 Task: select a rule when a list is unarchived by anyone except me .
Action: Mouse moved to (1273, 106)
Screenshot: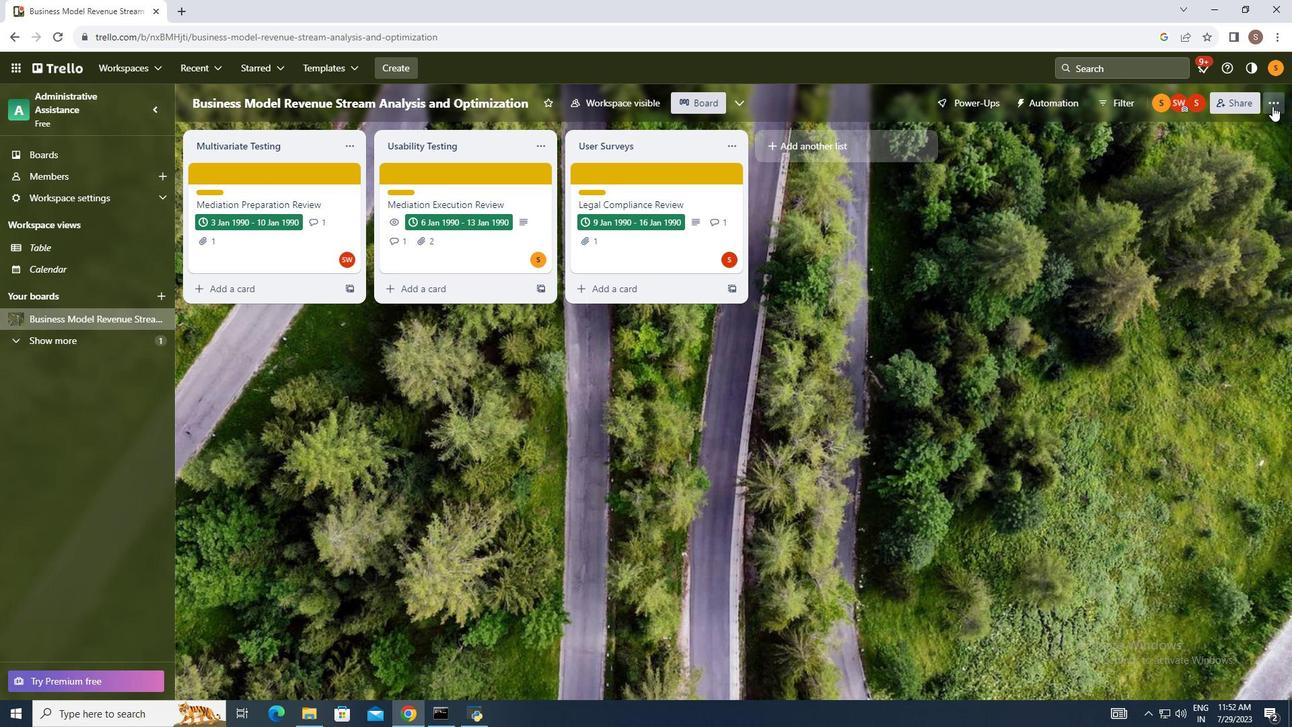 
Action: Mouse pressed left at (1273, 106)
Screenshot: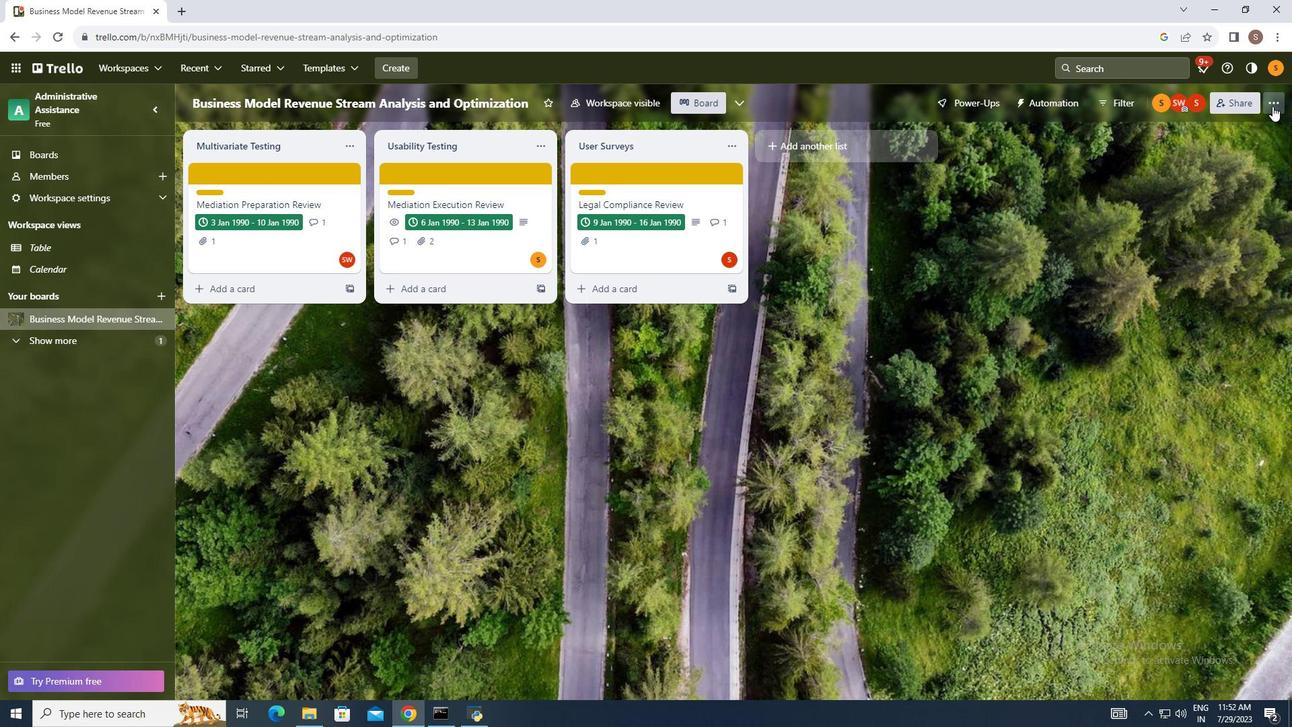 
Action: Mouse moved to (1160, 278)
Screenshot: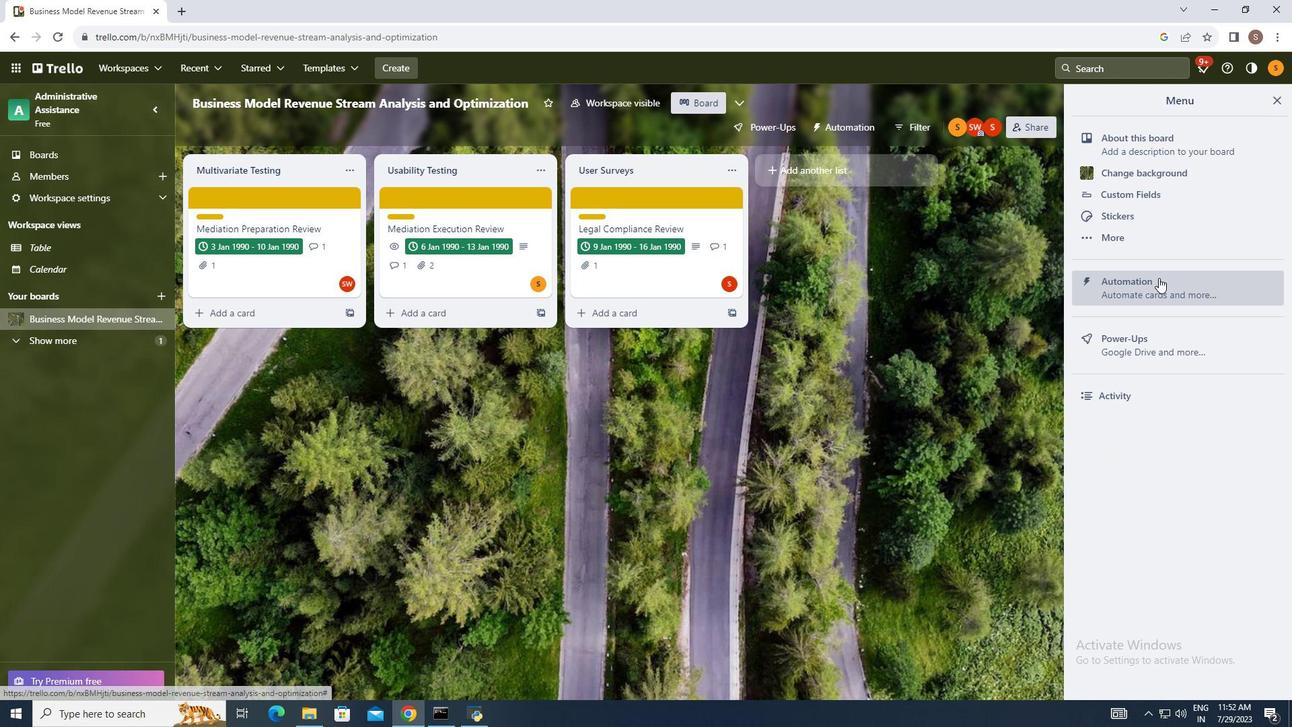 
Action: Mouse pressed left at (1160, 278)
Screenshot: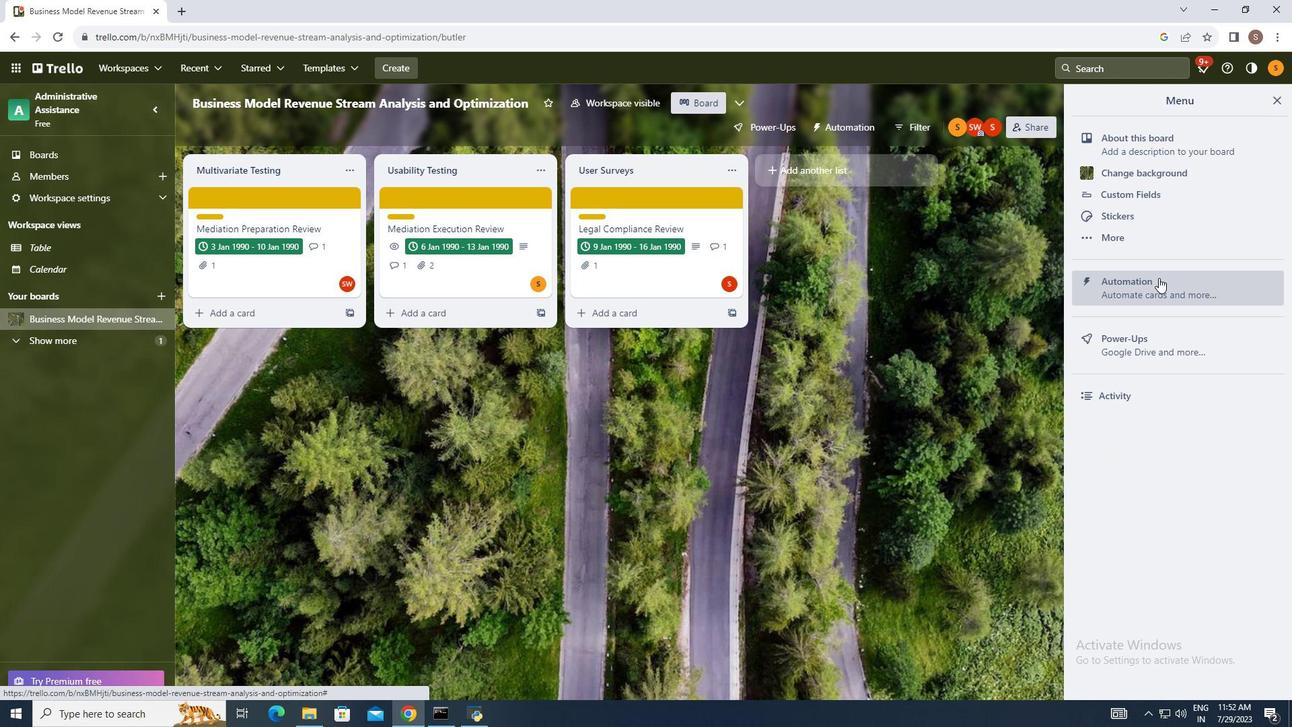 
Action: Mouse moved to (237, 241)
Screenshot: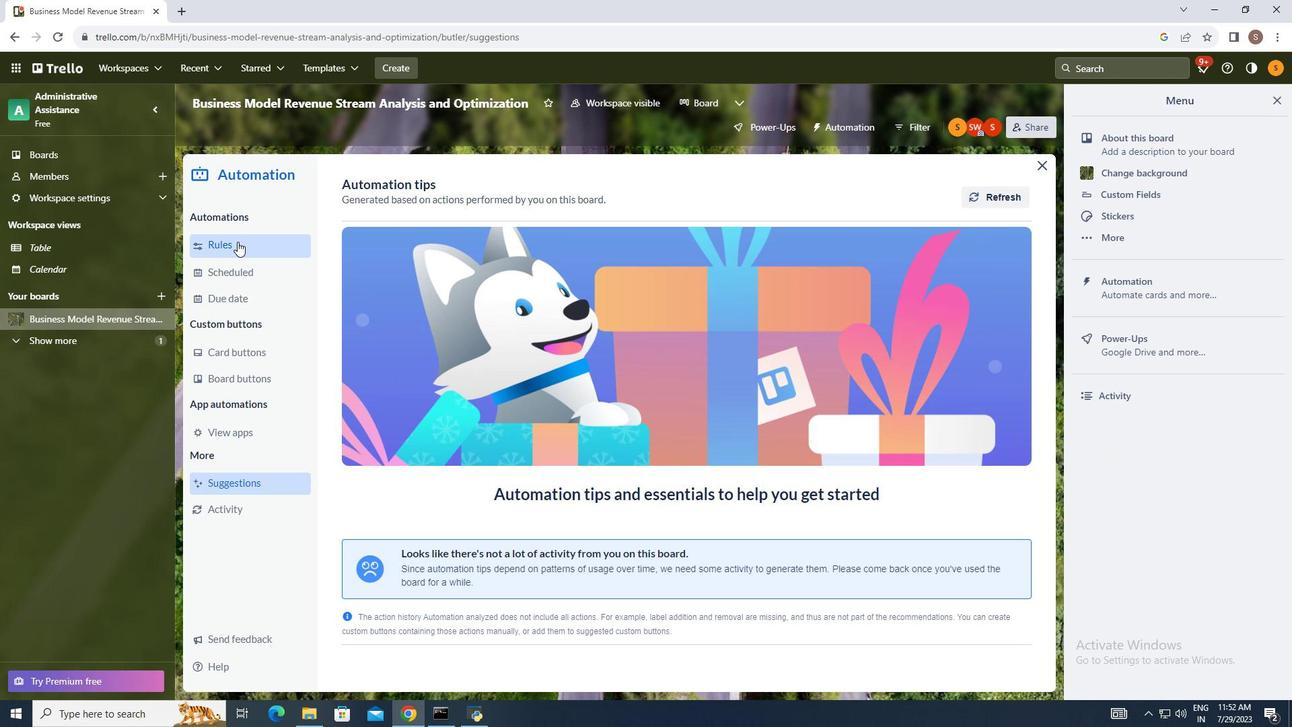 
Action: Mouse pressed left at (237, 241)
Screenshot: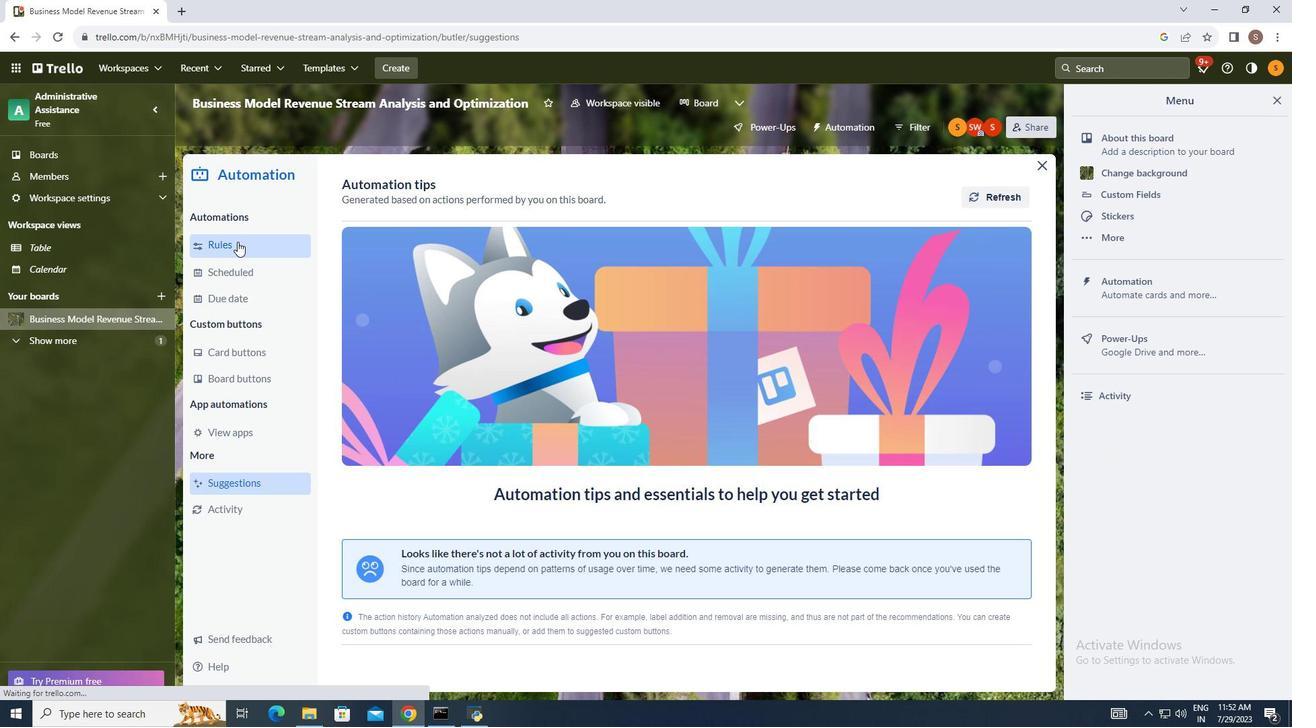 
Action: Mouse moved to (895, 185)
Screenshot: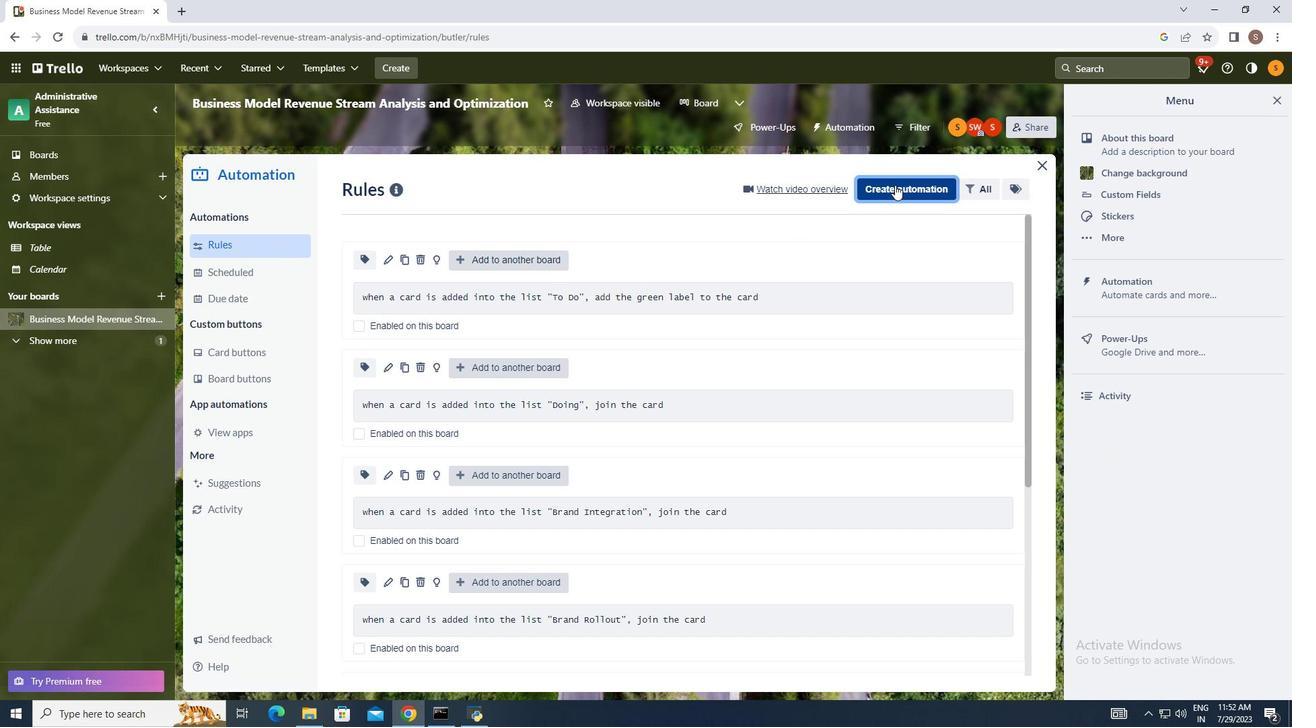 
Action: Mouse pressed left at (895, 185)
Screenshot: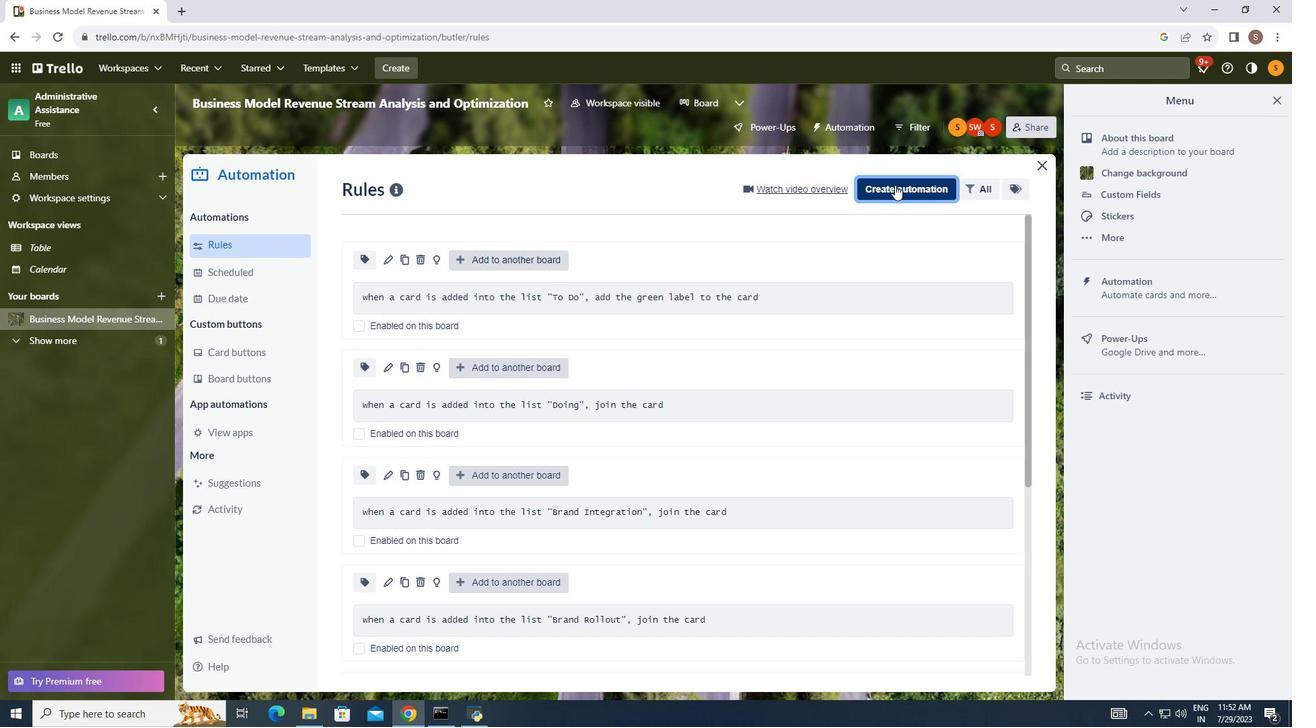 
Action: Mouse moved to (676, 319)
Screenshot: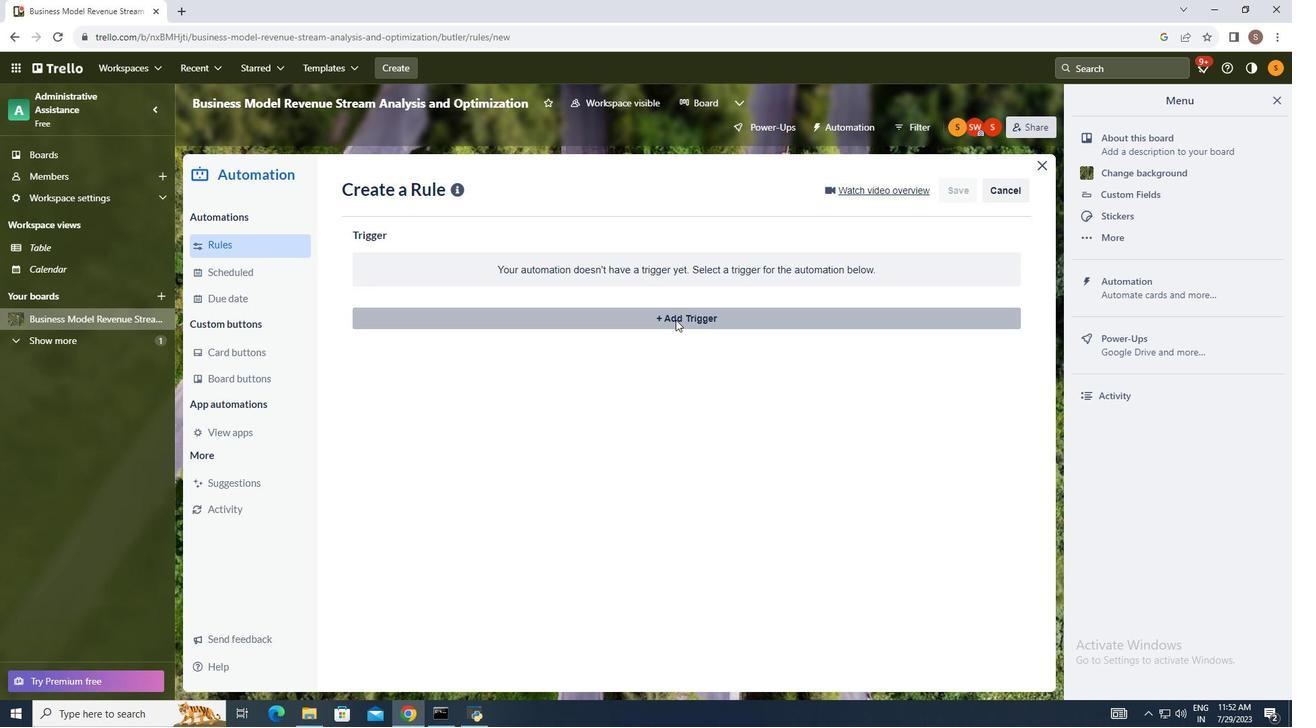 
Action: Mouse pressed left at (676, 319)
Screenshot: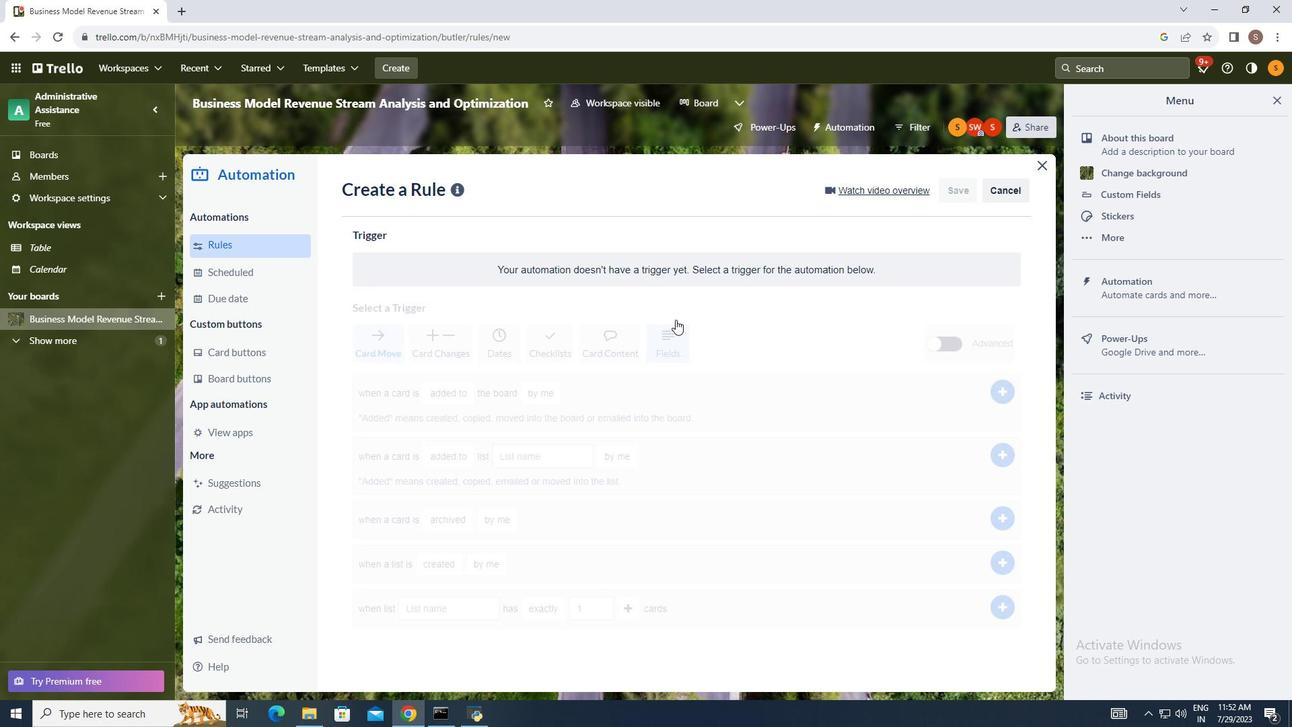 
Action: Mouse moved to (446, 588)
Screenshot: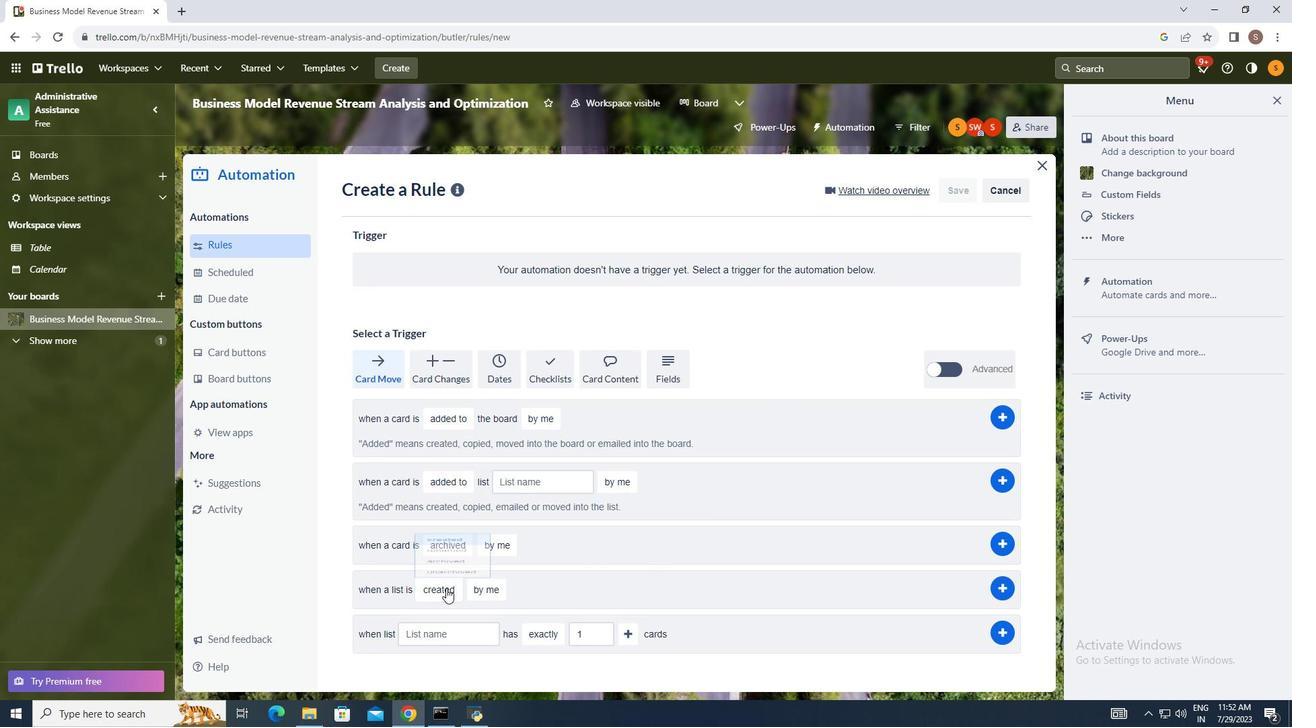 
Action: Mouse pressed left at (446, 588)
Screenshot: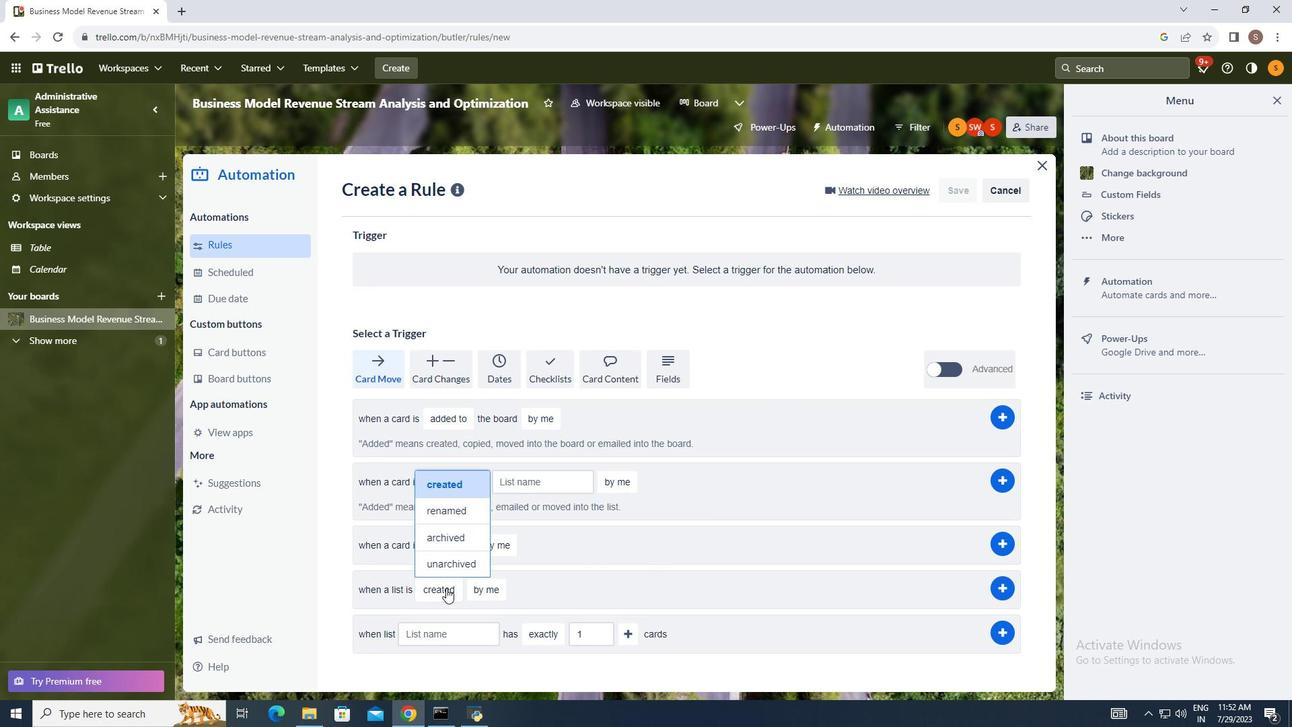 
Action: Mouse moved to (443, 560)
Screenshot: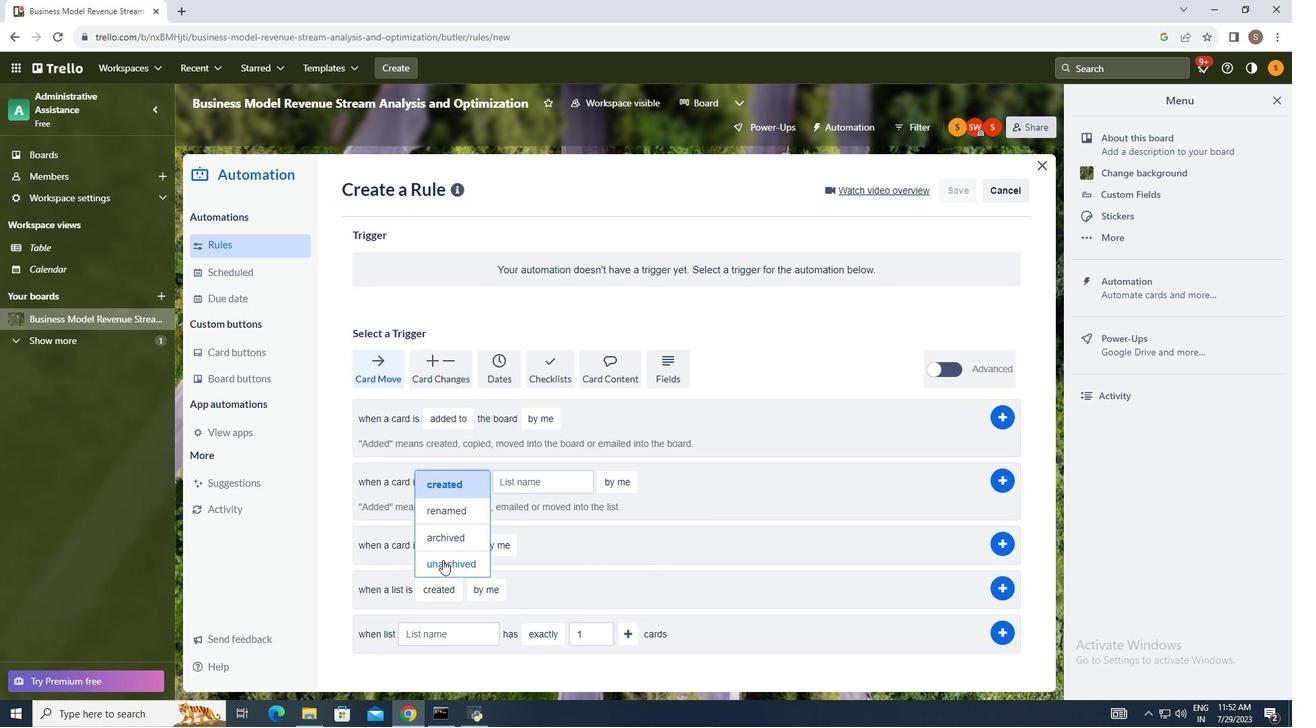 
Action: Mouse pressed left at (443, 560)
Screenshot: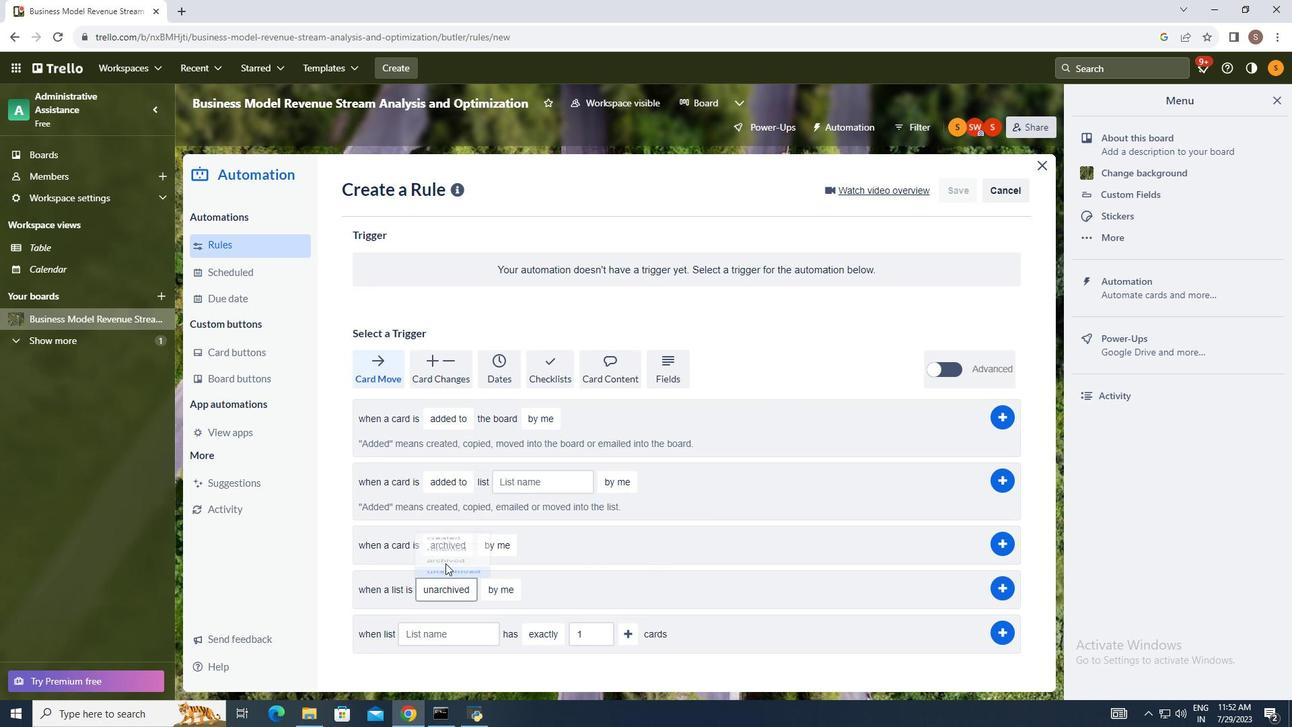 
Action: Mouse moved to (505, 588)
Screenshot: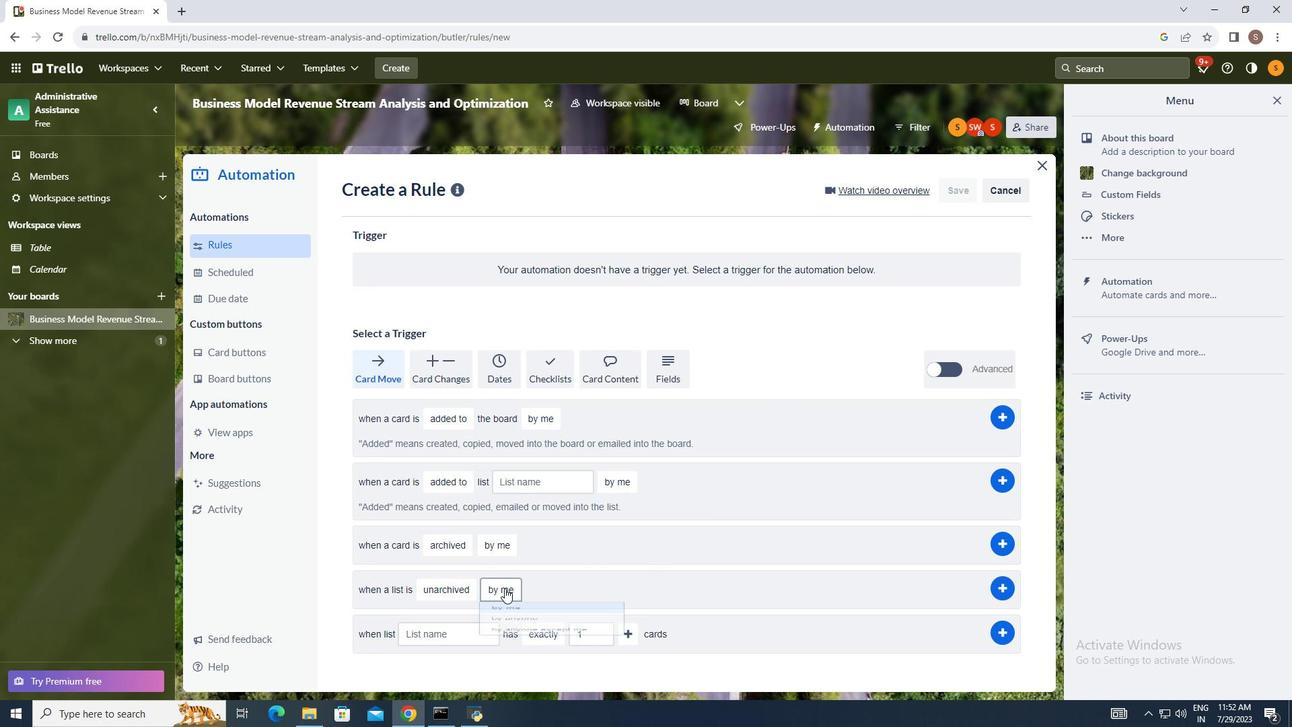 
Action: Mouse pressed left at (505, 588)
Screenshot: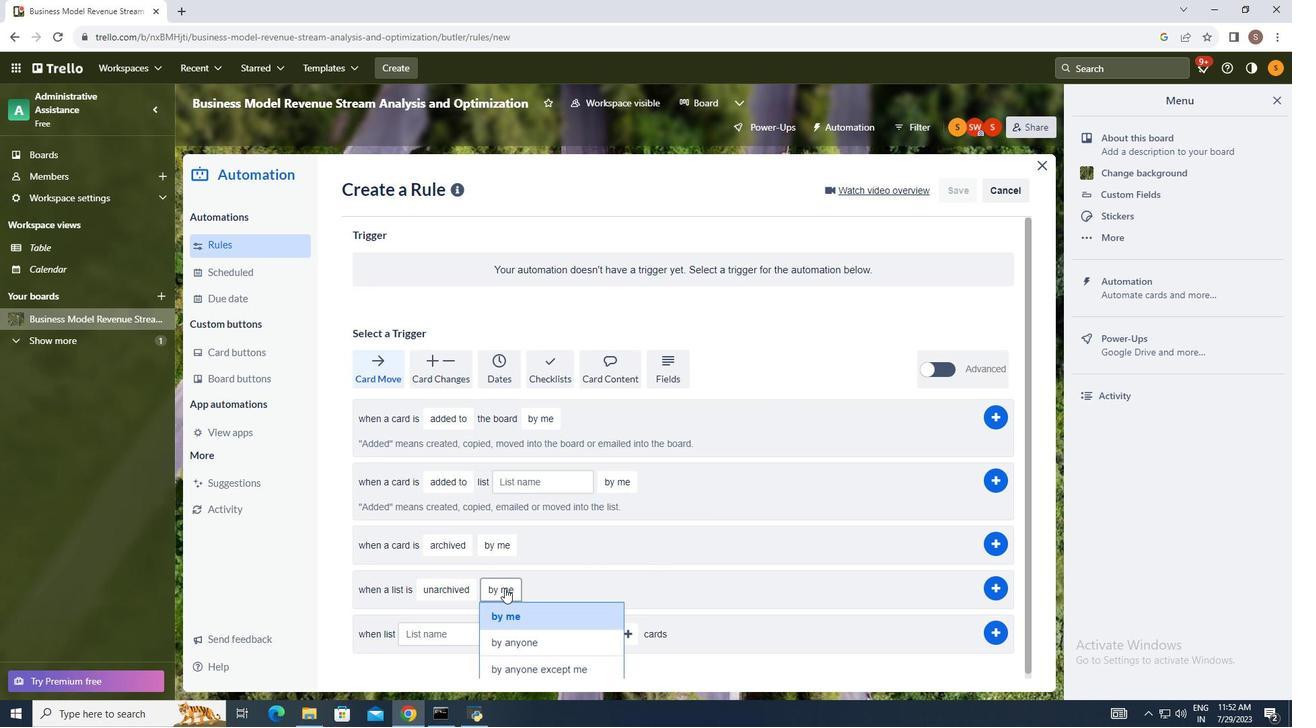 
Action: Mouse moved to (562, 666)
Screenshot: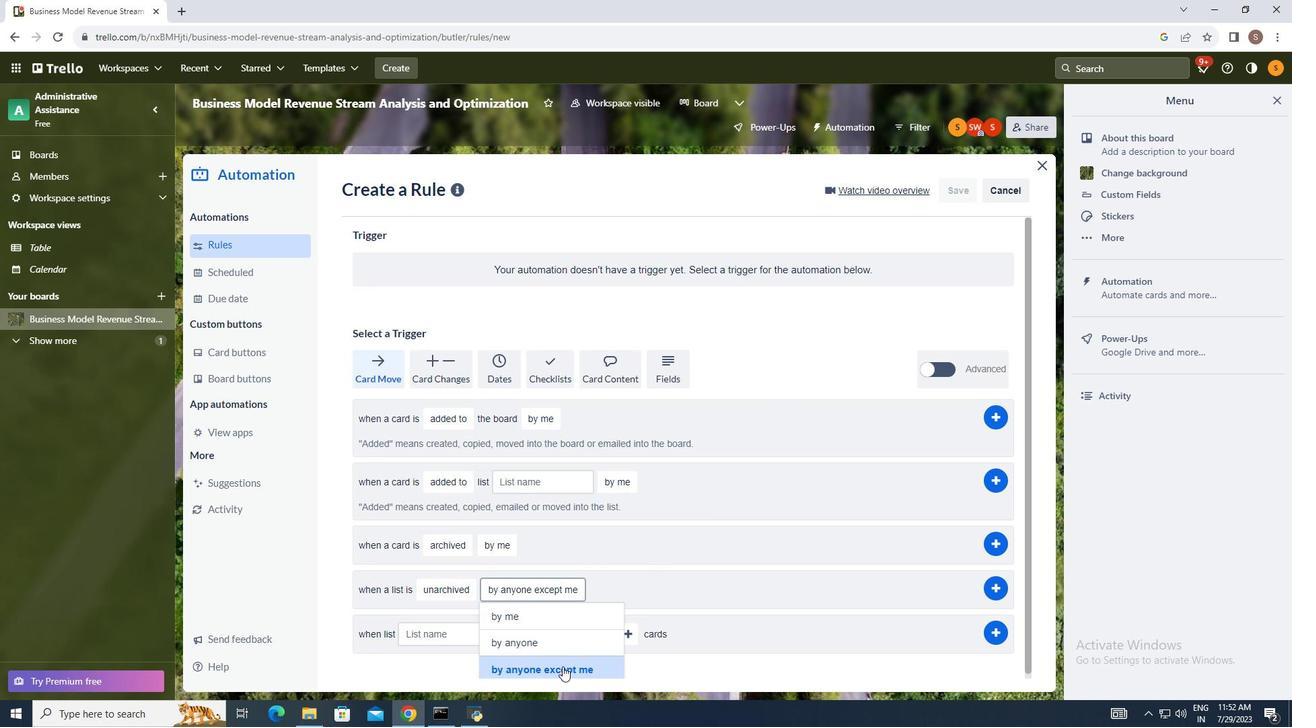 
Action: Mouse pressed left at (562, 666)
Screenshot: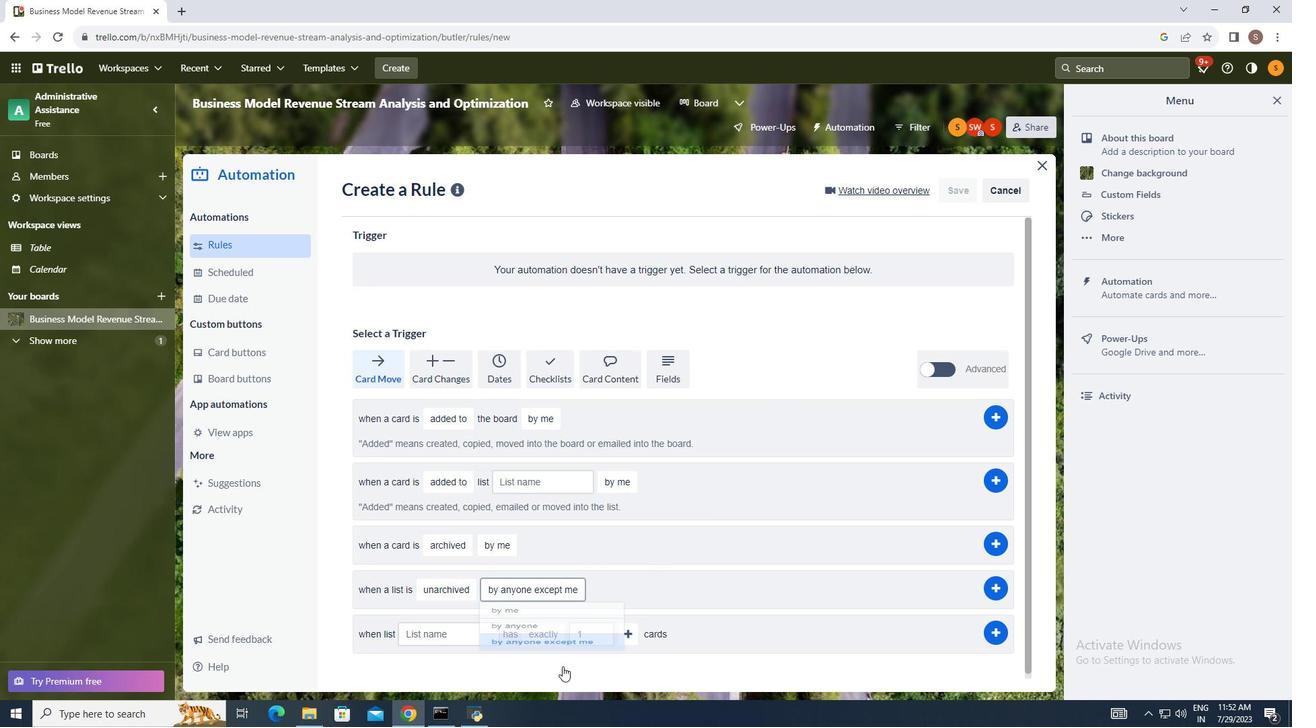 
Action: Mouse moved to (713, 536)
Screenshot: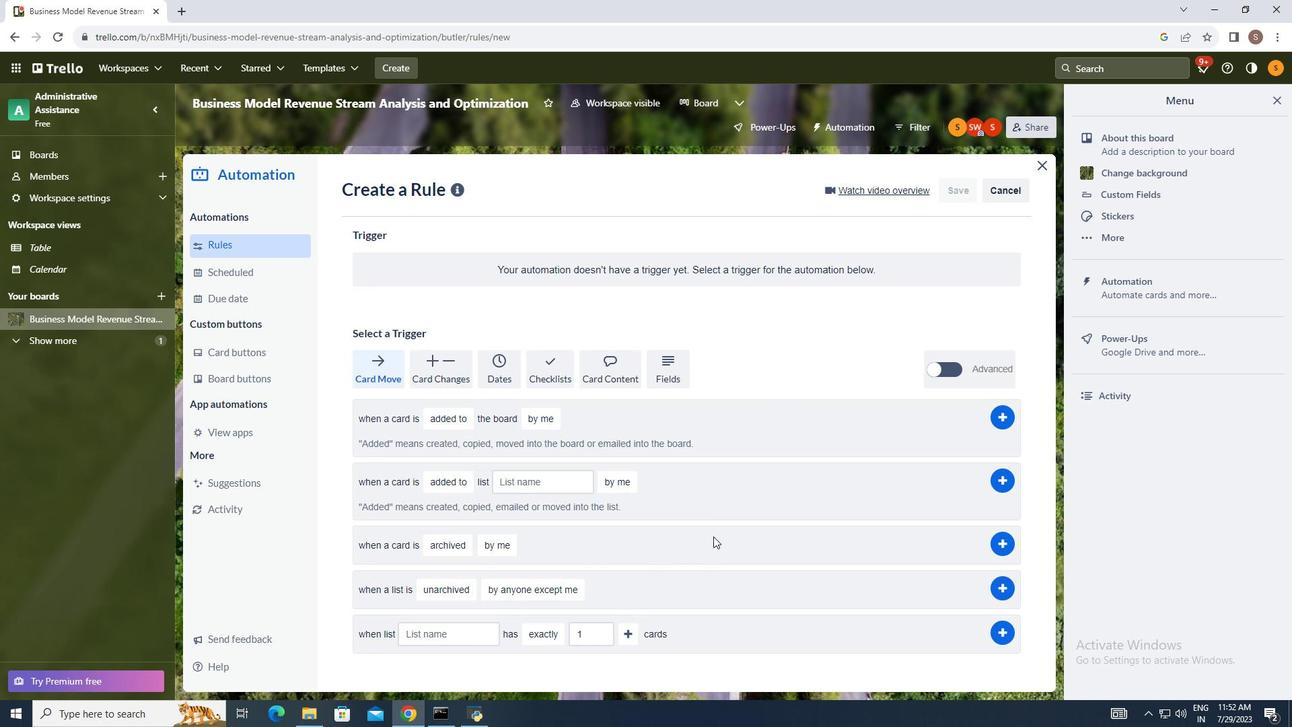 
